 Task: Add the "yellow" label to card.
Action: Mouse moved to (721, 200)
Screenshot: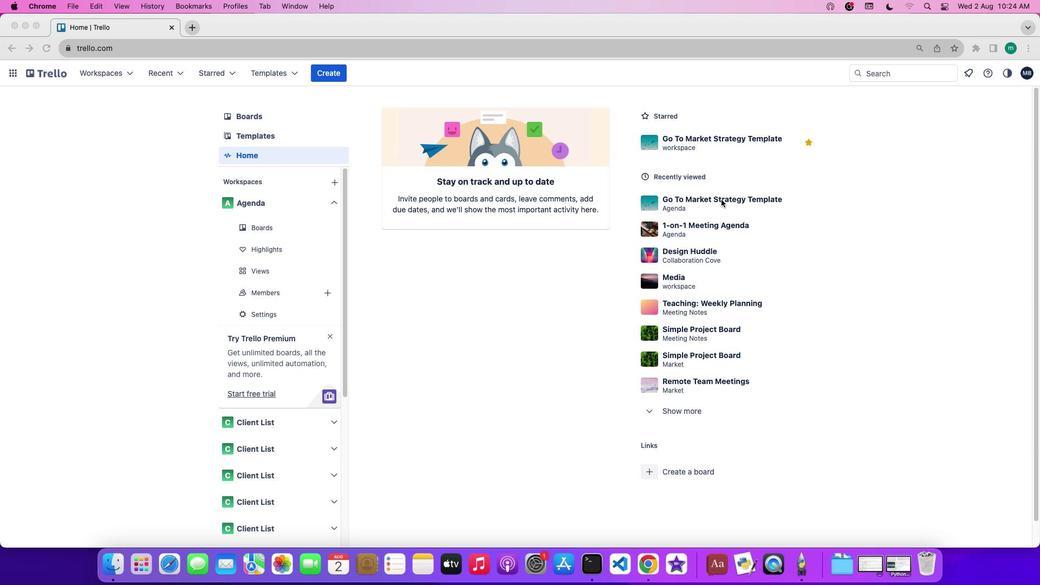 
Action: Mouse pressed left at (721, 200)
Screenshot: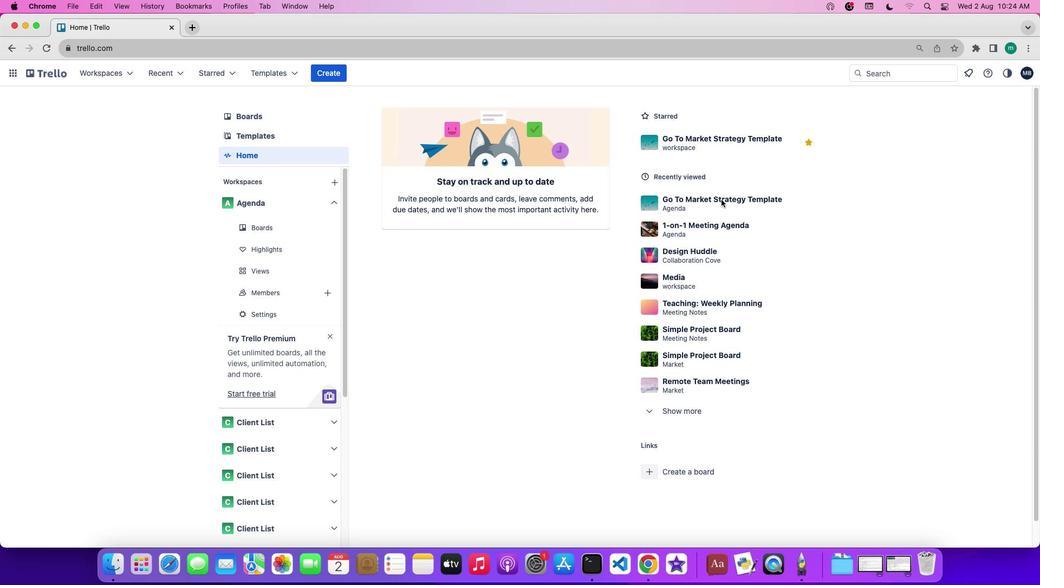
Action: Mouse pressed left at (721, 200)
Screenshot: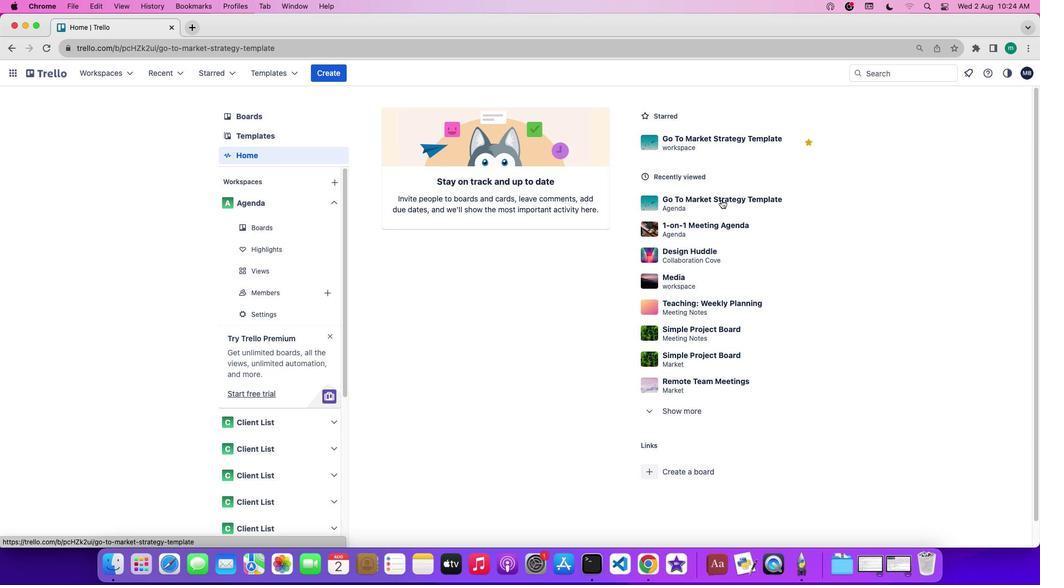 
Action: Mouse moved to (931, 237)
Screenshot: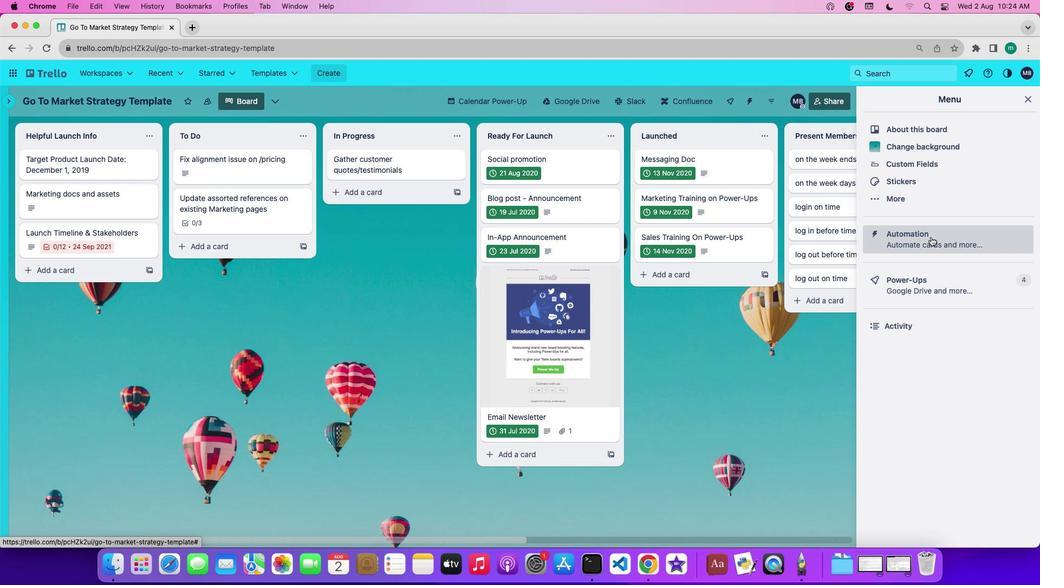 
Action: Mouse pressed left at (931, 237)
Screenshot: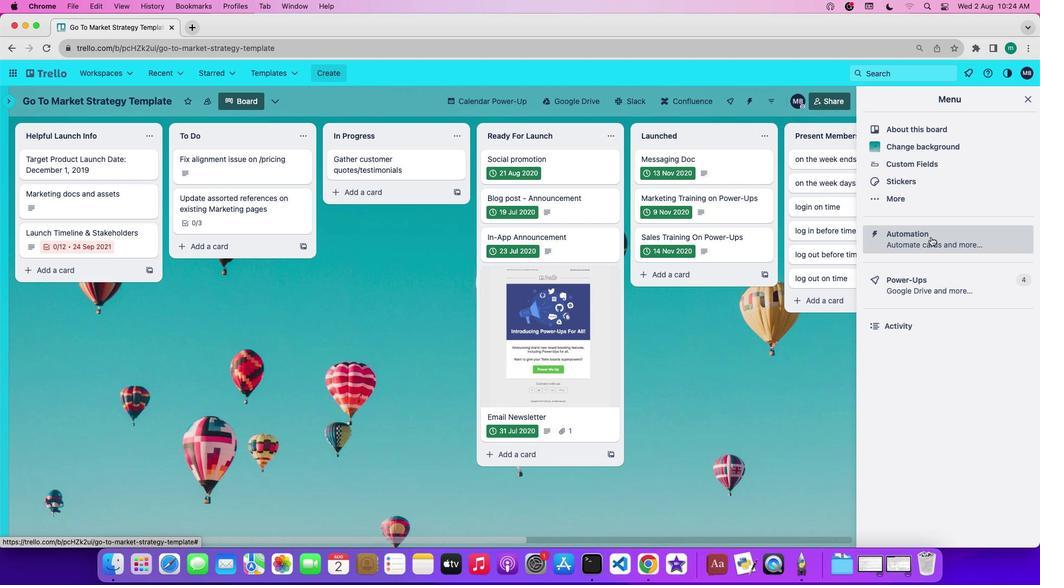 
Action: Mouse moved to (71, 278)
Screenshot: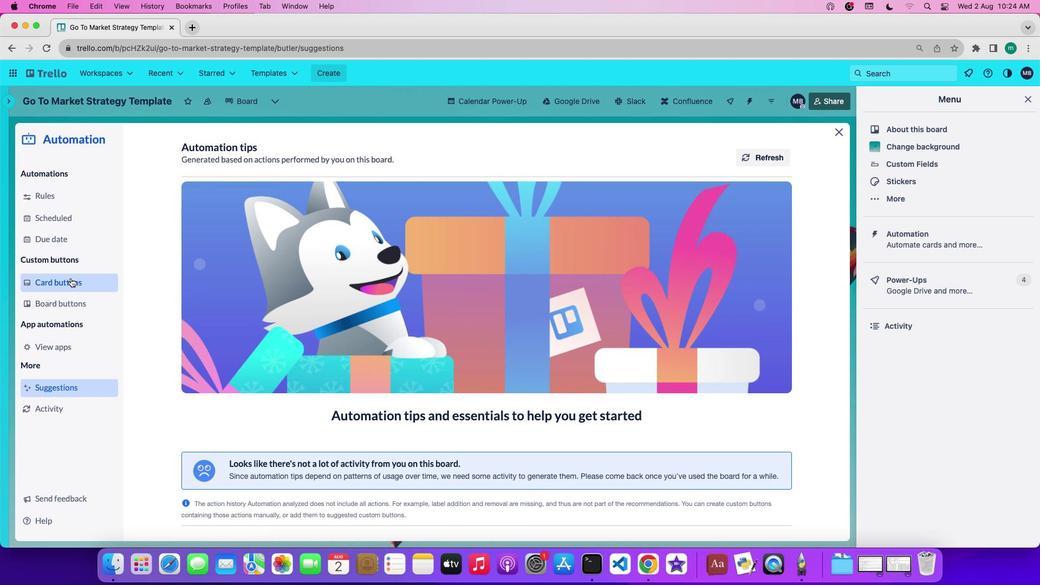 
Action: Mouse pressed left at (71, 278)
Screenshot: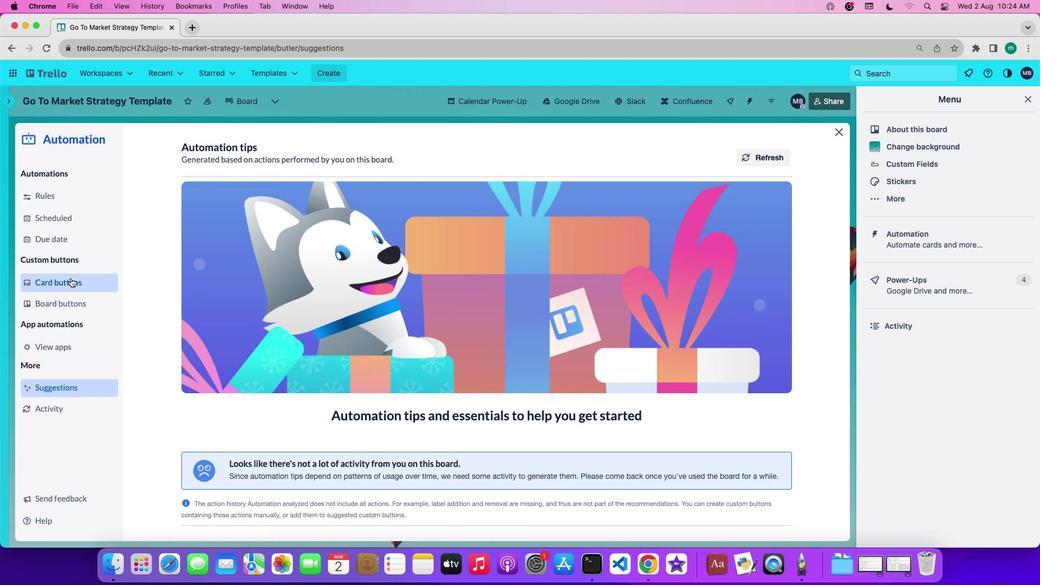 
Action: Mouse moved to (219, 381)
Screenshot: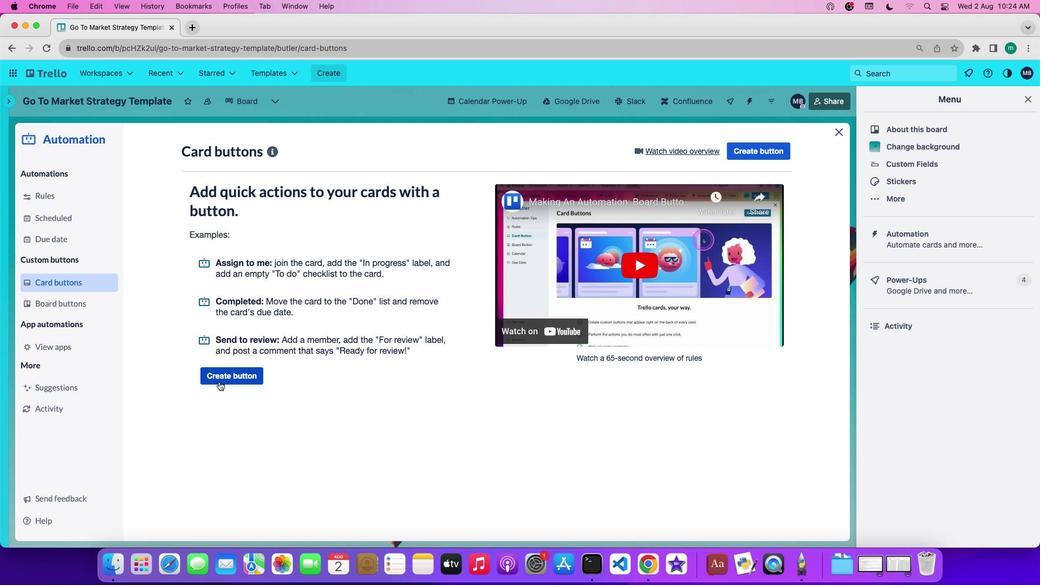 
Action: Mouse pressed left at (219, 381)
Screenshot: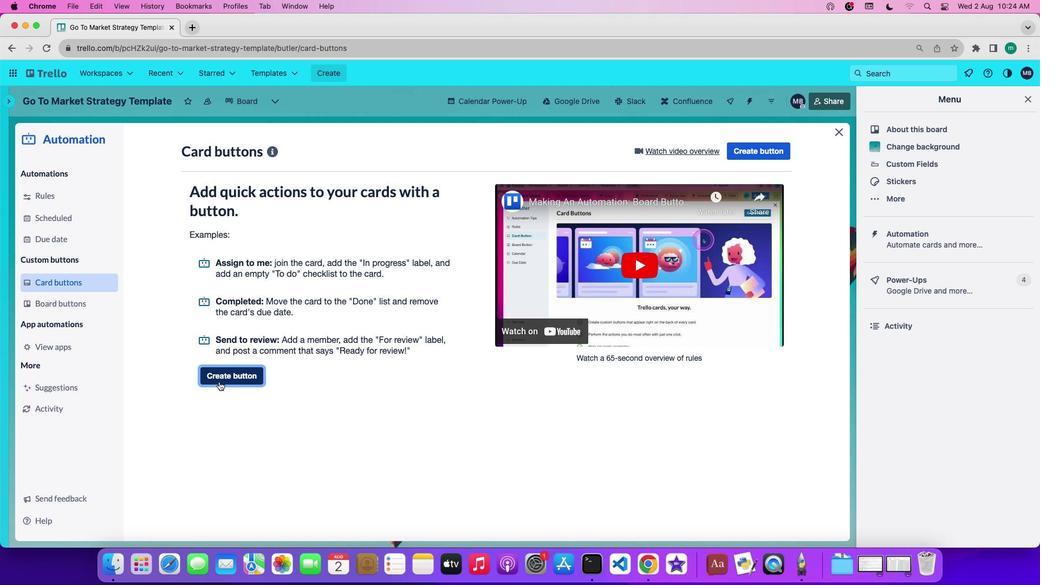 
Action: Mouse moved to (427, 297)
Screenshot: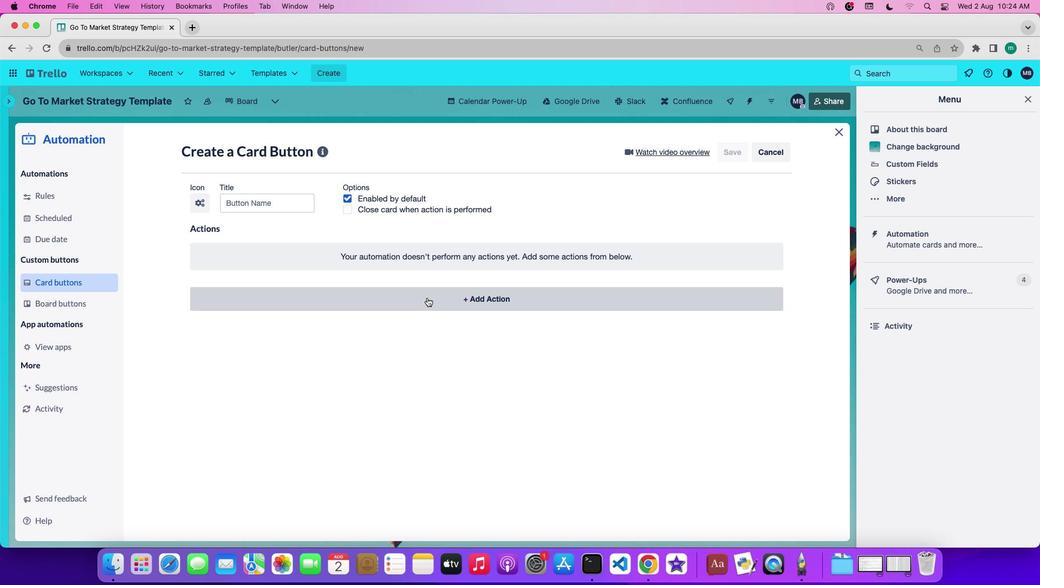 
Action: Mouse pressed left at (427, 297)
Screenshot: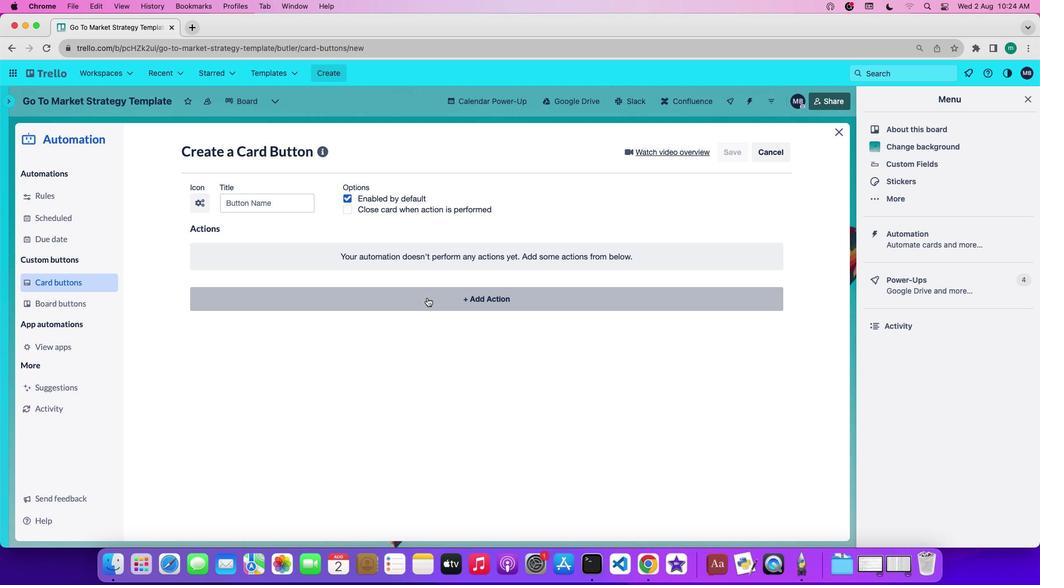 
Action: Mouse moved to (259, 332)
Screenshot: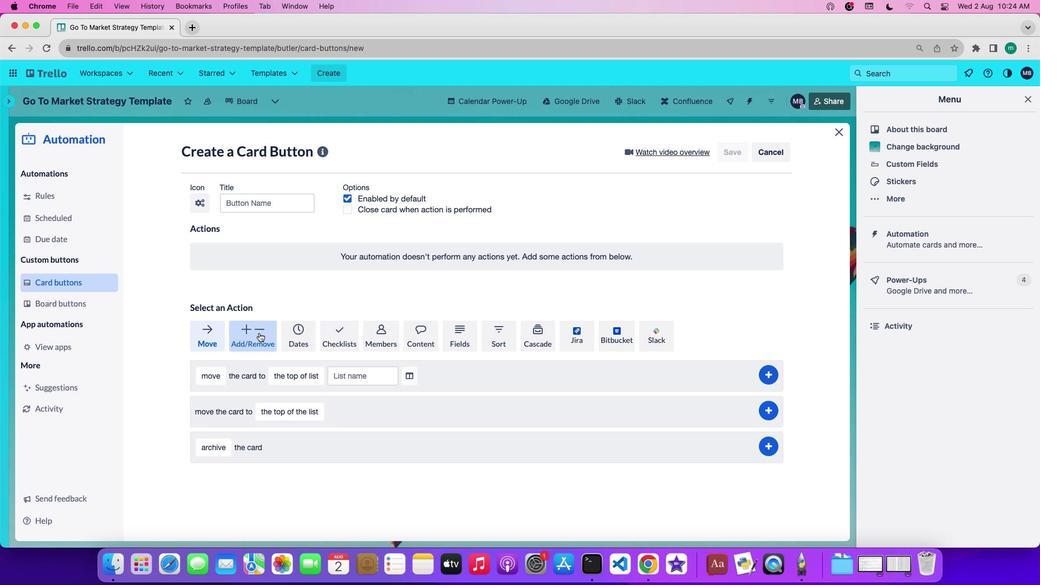 
Action: Mouse pressed left at (259, 332)
Screenshot: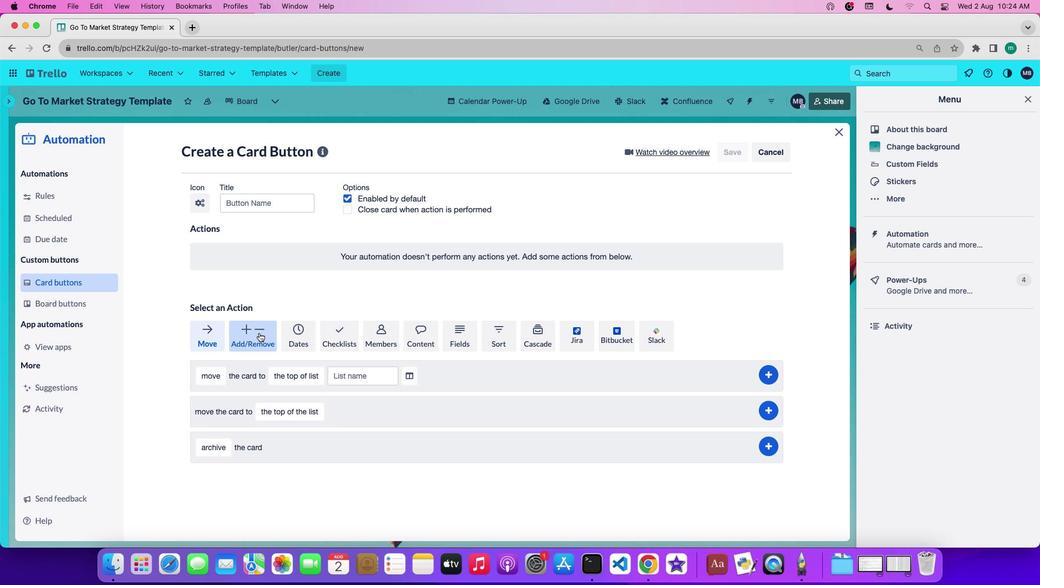 
Action: Mouse moved to (286, 394)
Screenshot: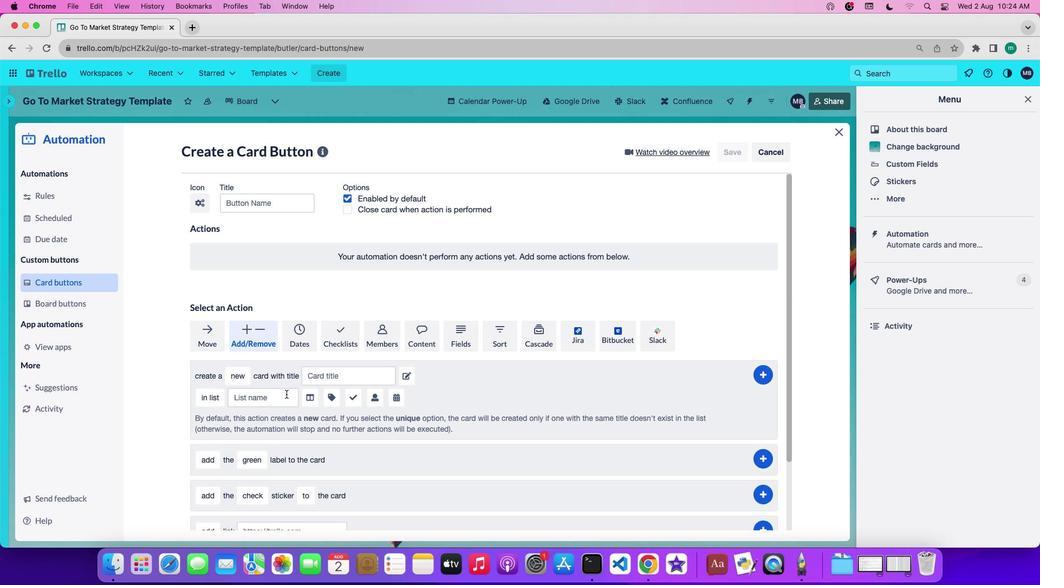 
Action: Mouse scrolled (286, 394) with delta (0, 0)
Screenshot: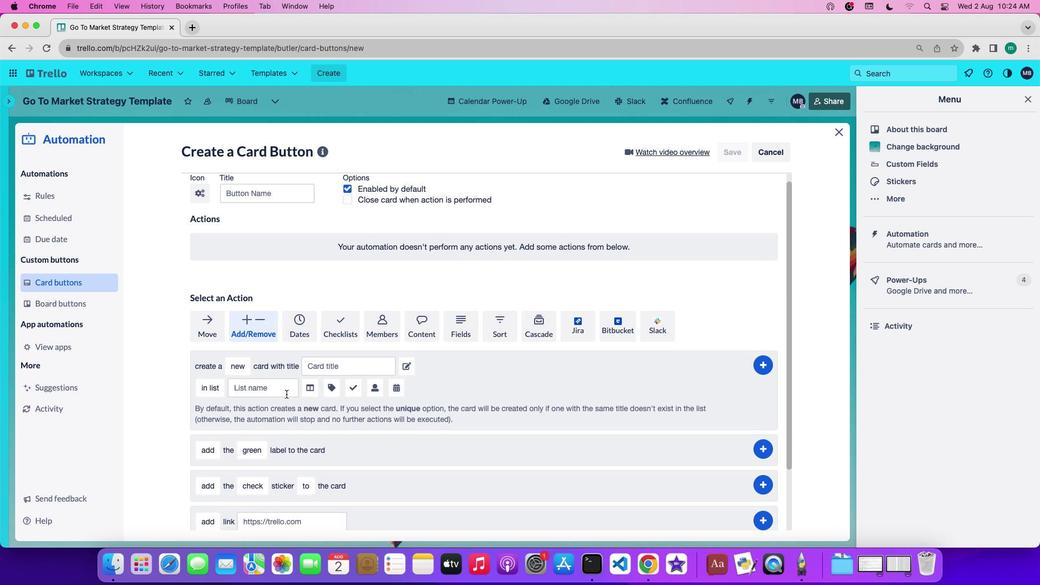 
Action: Mouse scrolled (286, 394) with delta (0, 0)
Screenshot: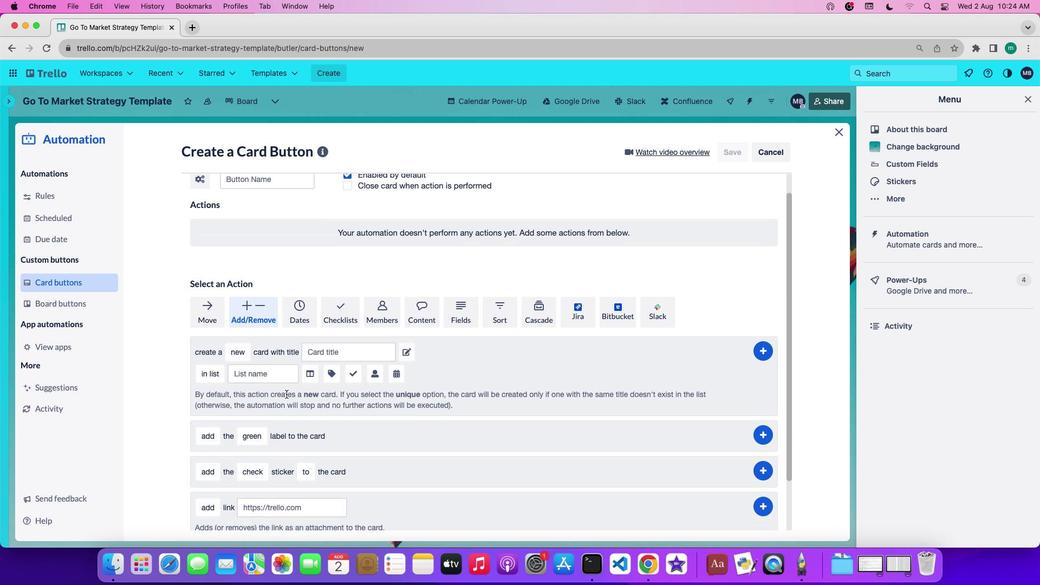 
Action: Mouse scrolled (286, 394) with delta (0, -1)
Screenshot: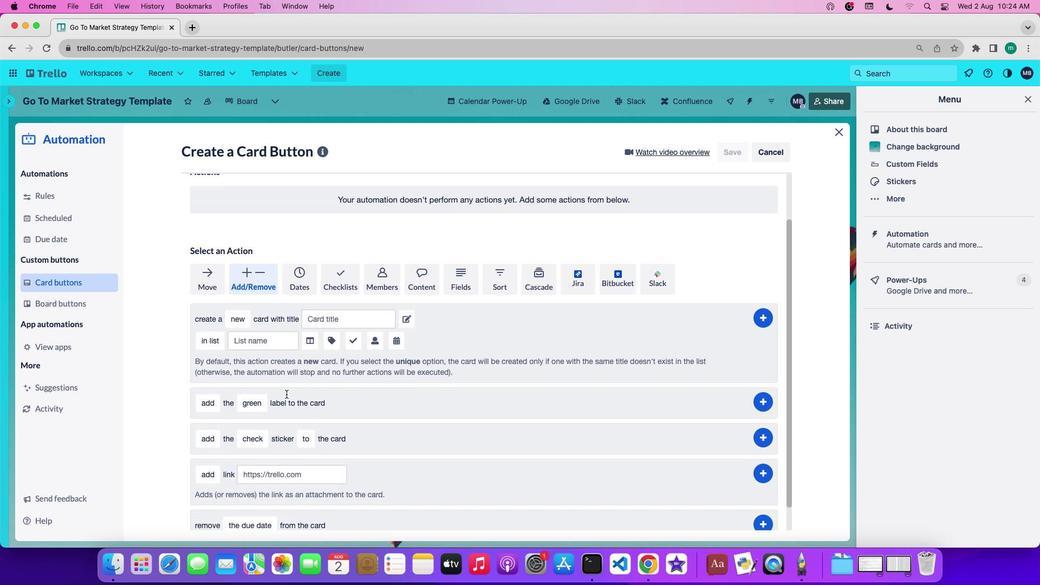 
Action: Mouse scrolled (286, 394) with delta (0, -1)
Screenshot: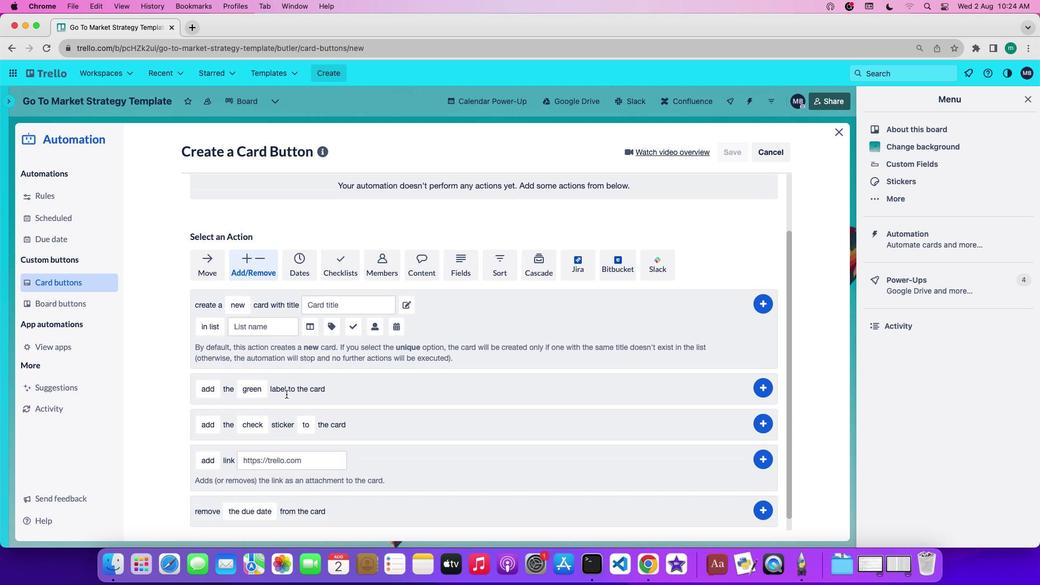 
Action: Mouse moved to (211, 373)
Screenshot: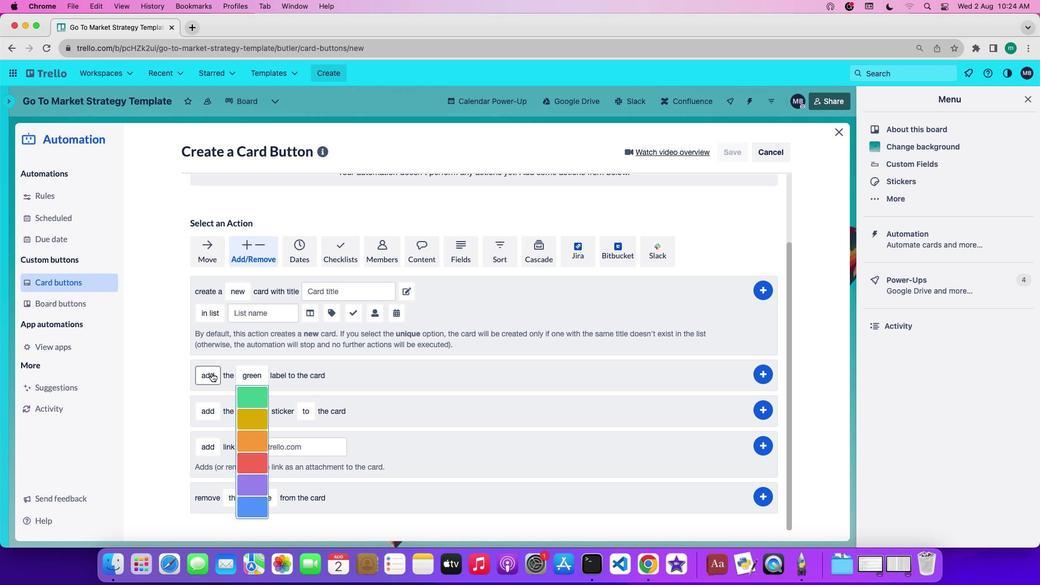 
Action: Mouse pressed left at (211, 373)
Screenshot: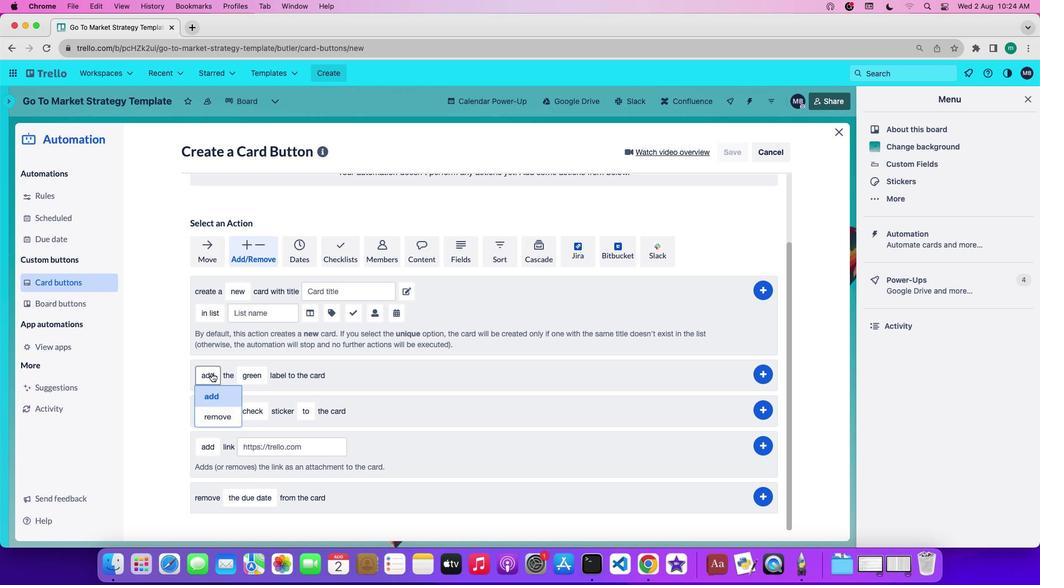 
Action: Mouse moved to (214, 401)
Screenshot: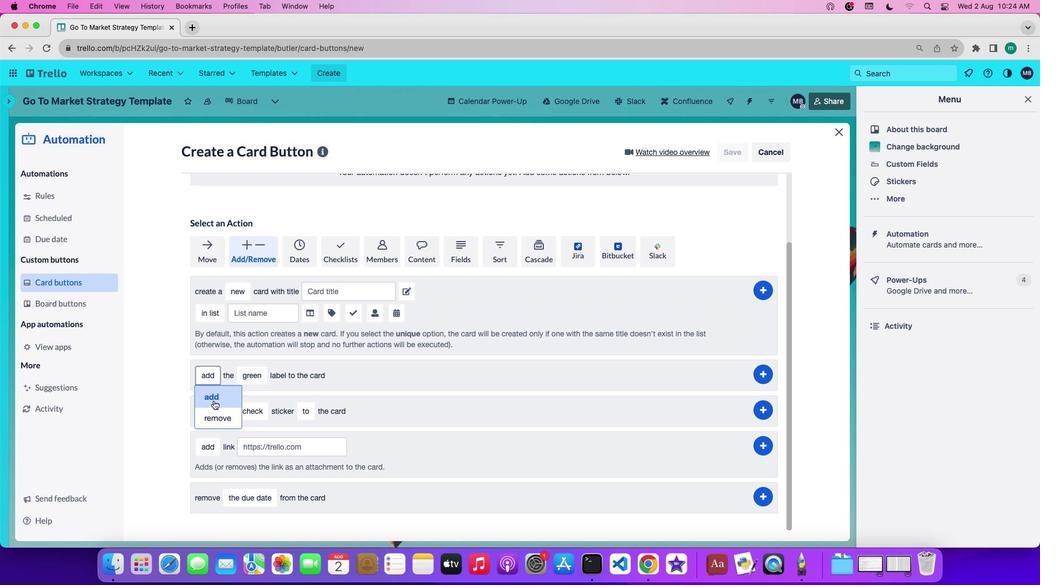
Action: Mouse pressed left at (214, 401)
Screenshot: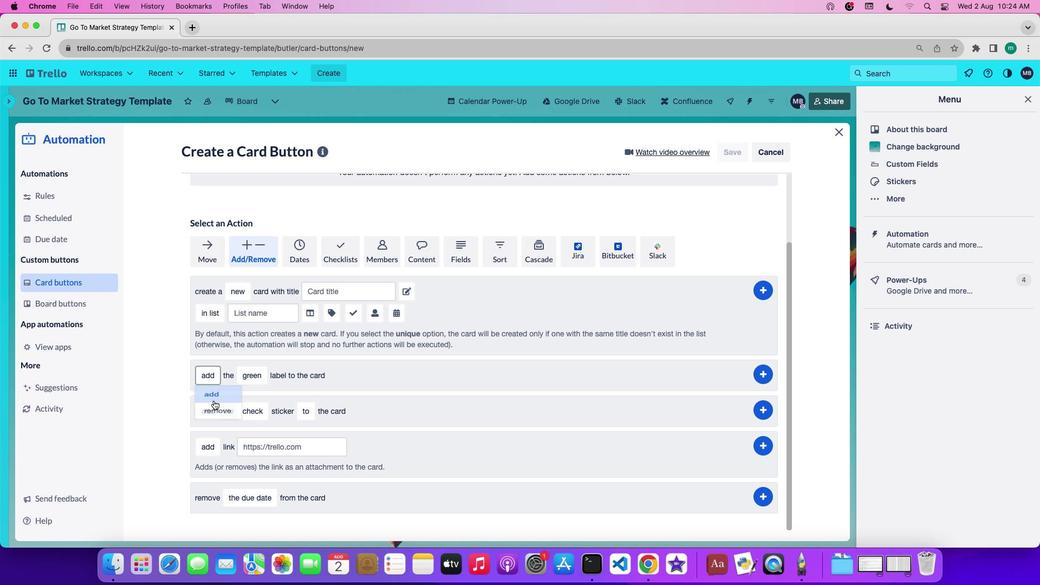 
Action: Mouse moved to (260, 376)
Screenshot: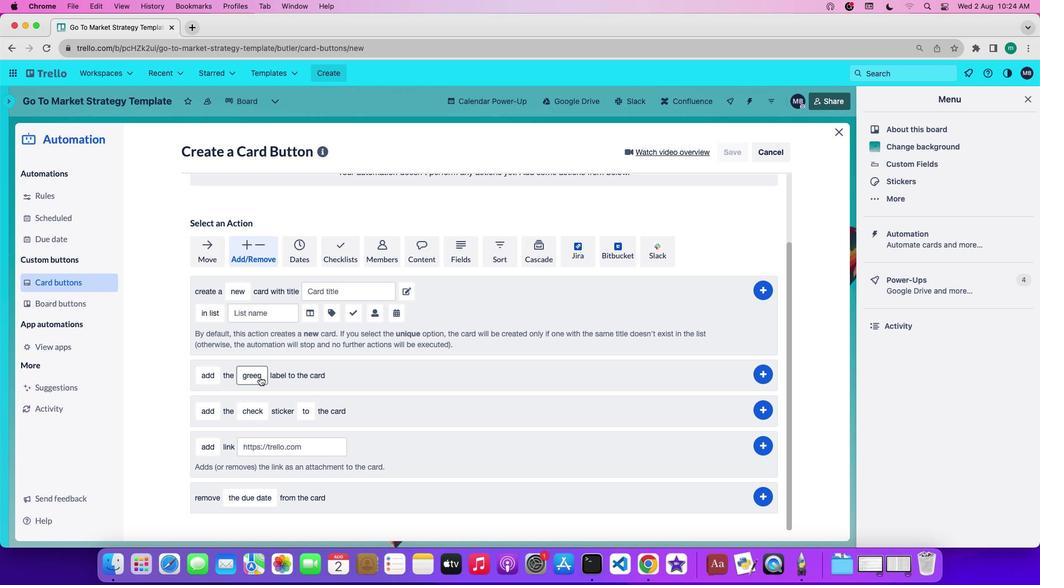 
Action: Mouse pressed left at (260, 376)
Screenshot: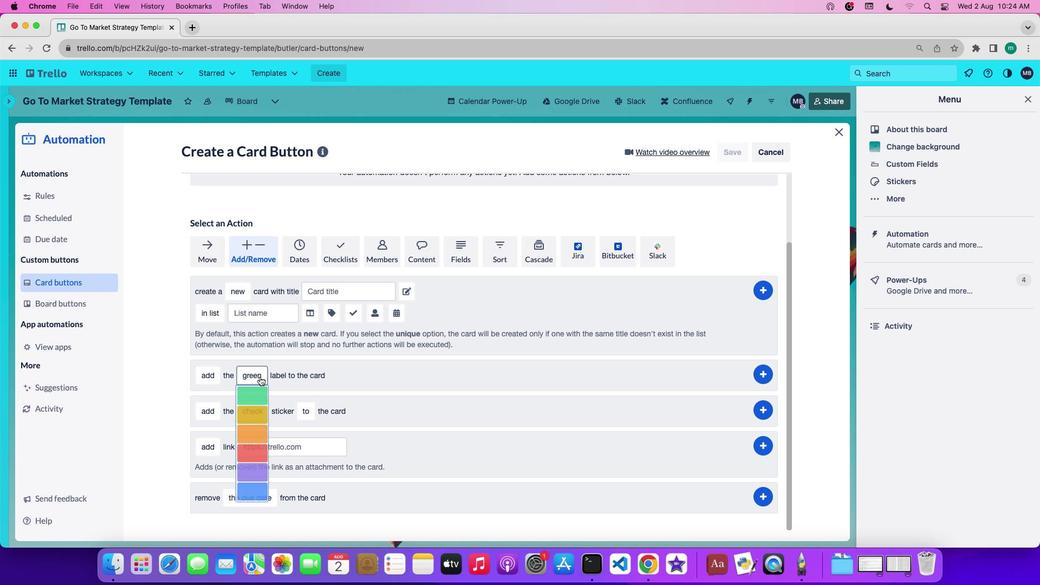 
Action: Mouse moved to (262, 414)
Screenshot: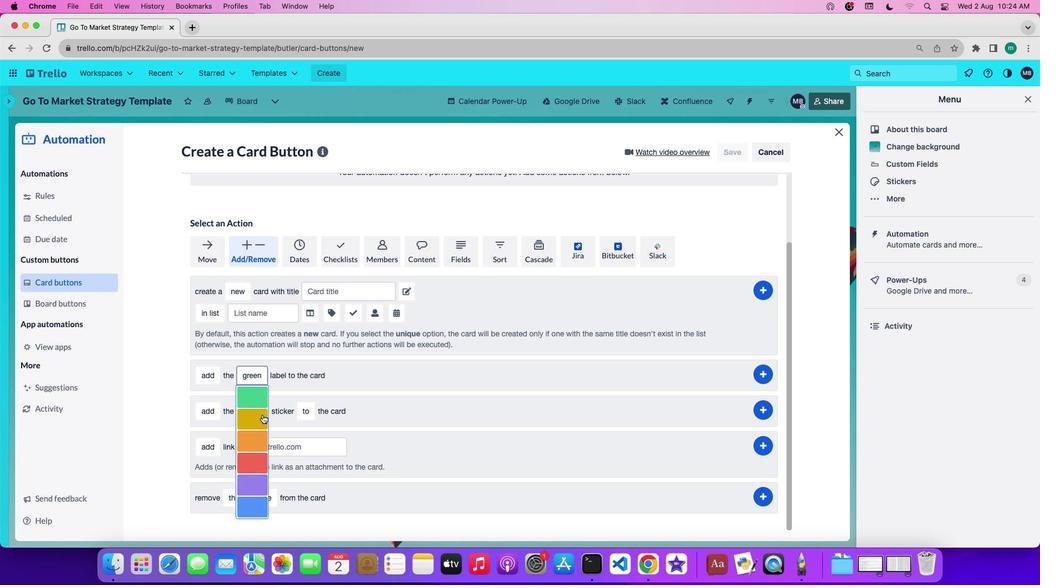
Action: Mouse pressed left at (262, 414)
Screenshot: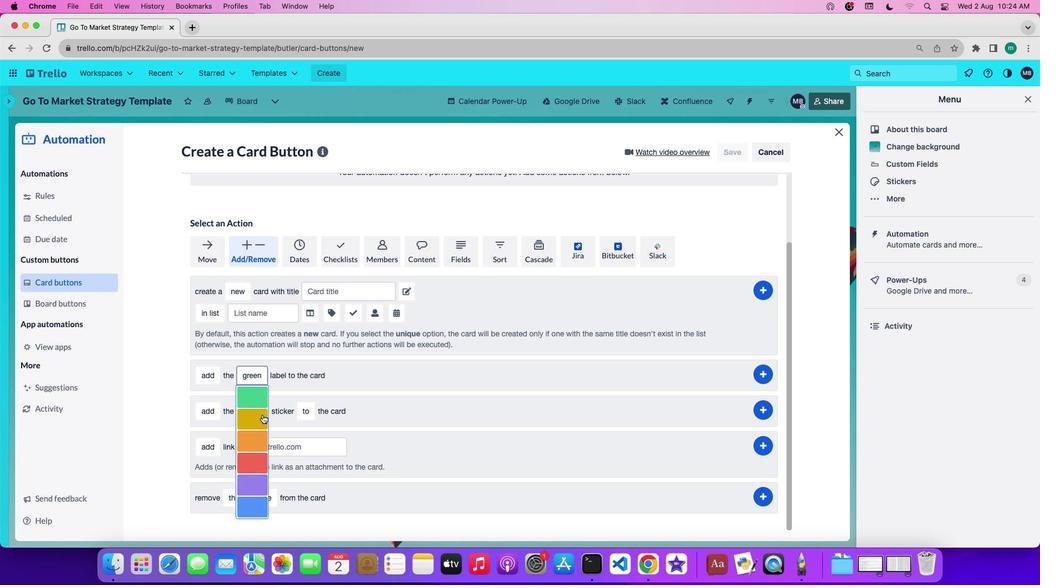 
Action: Mouse moved to (758, 372)
Screenshot: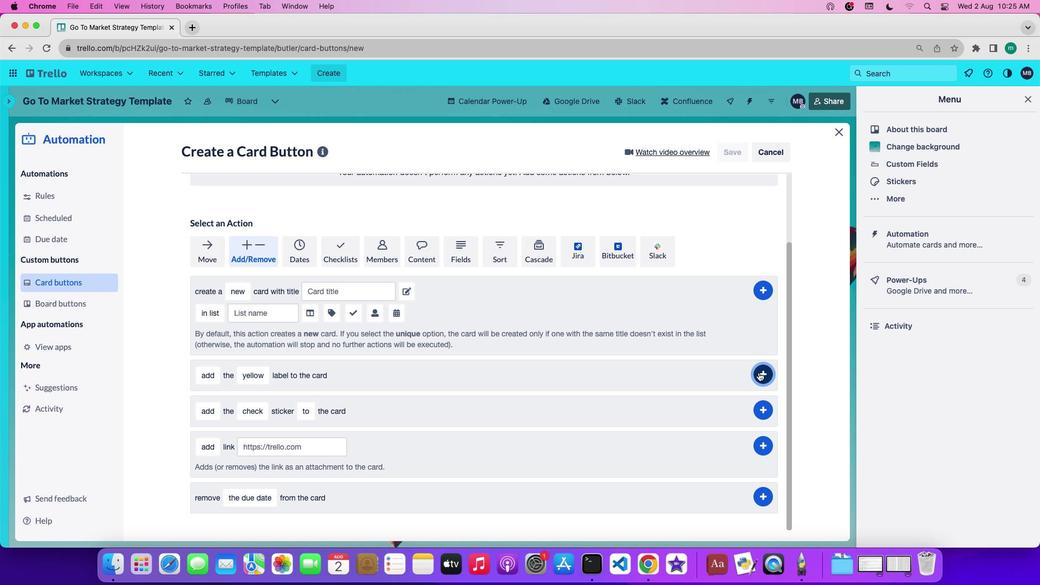 
Action: Mouse pressed left at (758, 372)
Screenshot: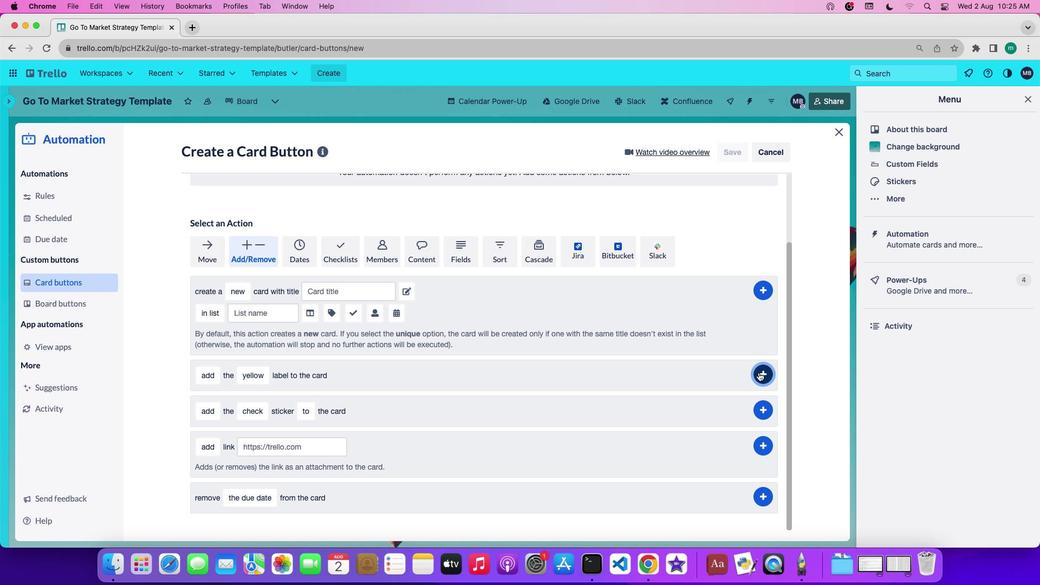 
